 Task: Use Collins Avenue Short Effect in this video Movie B.mp4
Action: Mouse moved to (258, 115)
Screenshot: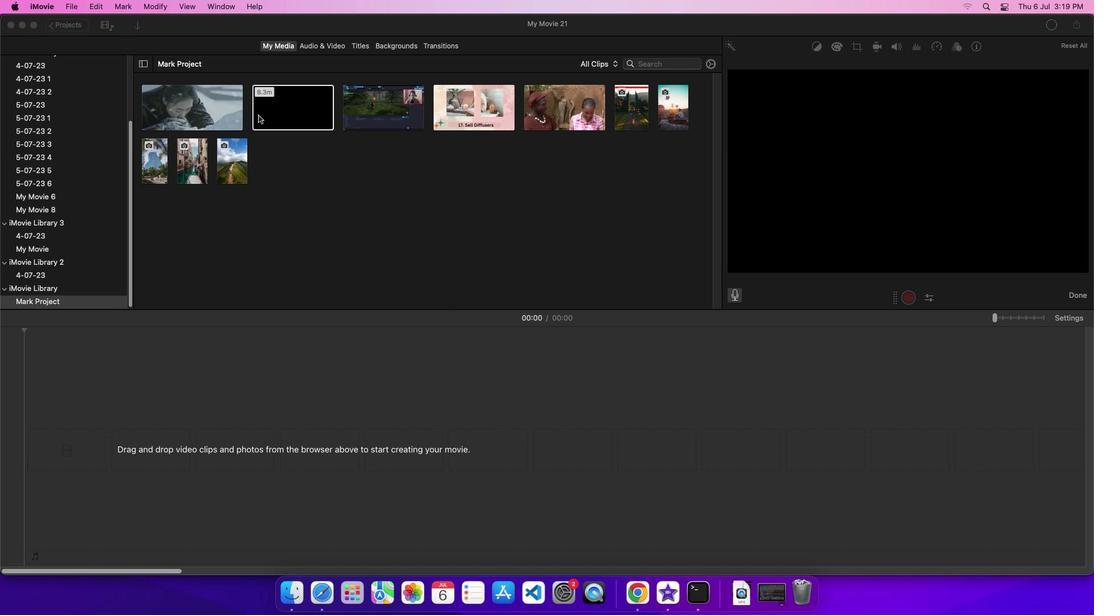 
Action: Mouse pressed left at (258, 115)
Screenshot: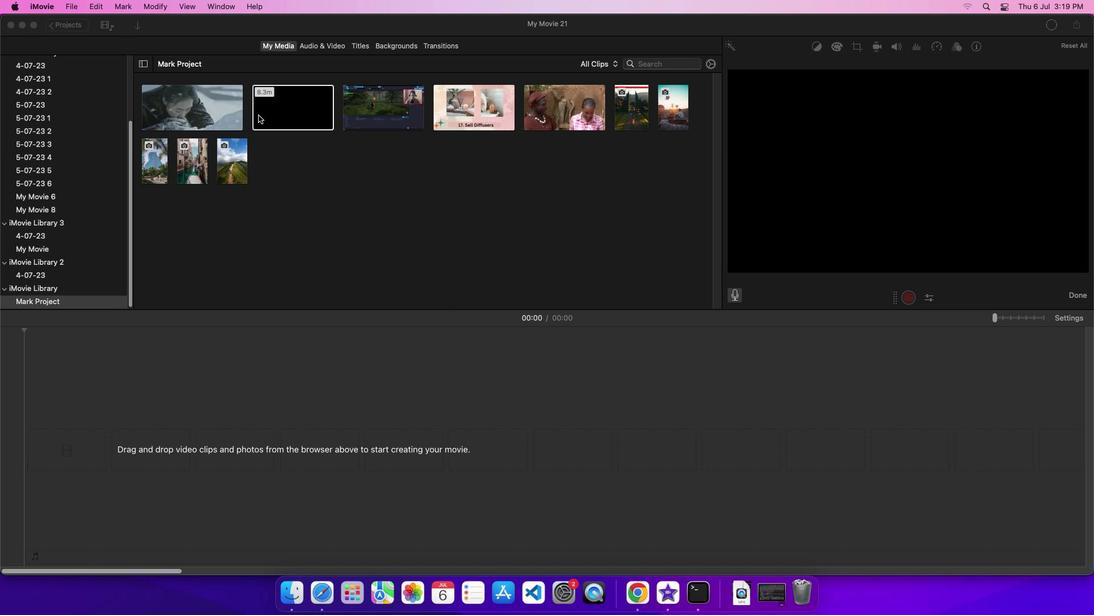 
Action: Mouse moved to (288, 120)
Screenshot: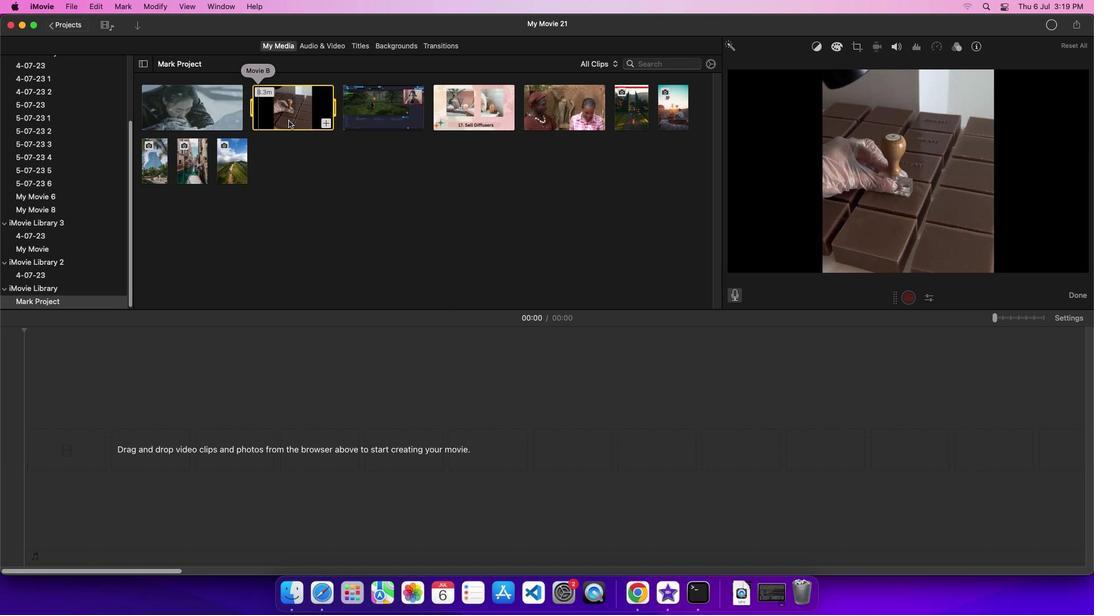
Action: Mouse pressed left at (288, 120)
Screenshot: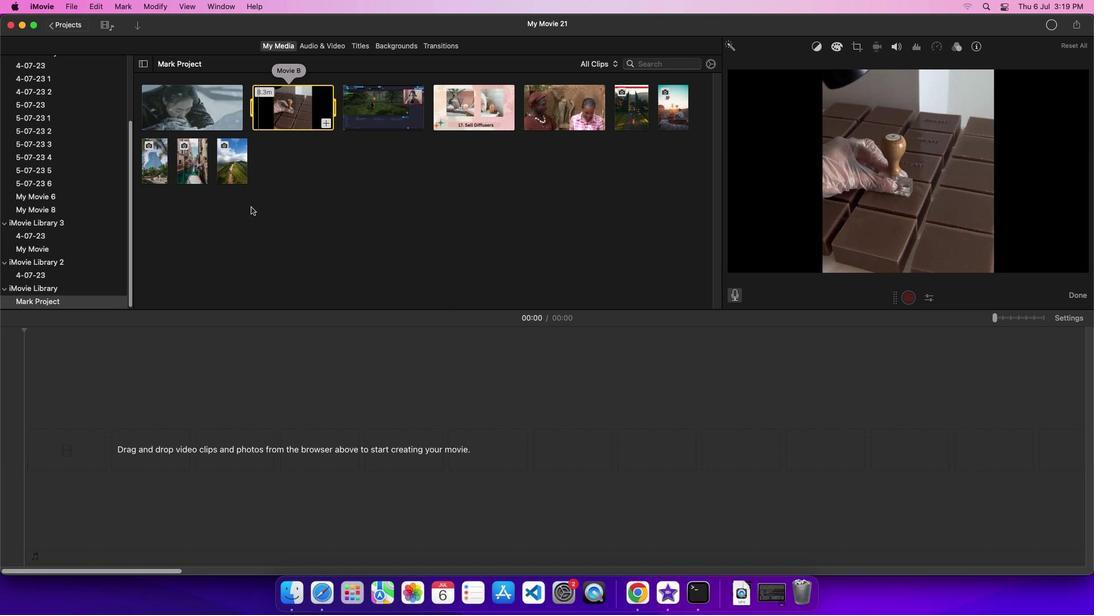 
Action: Mouse moved to (331, 39)
Screenshot: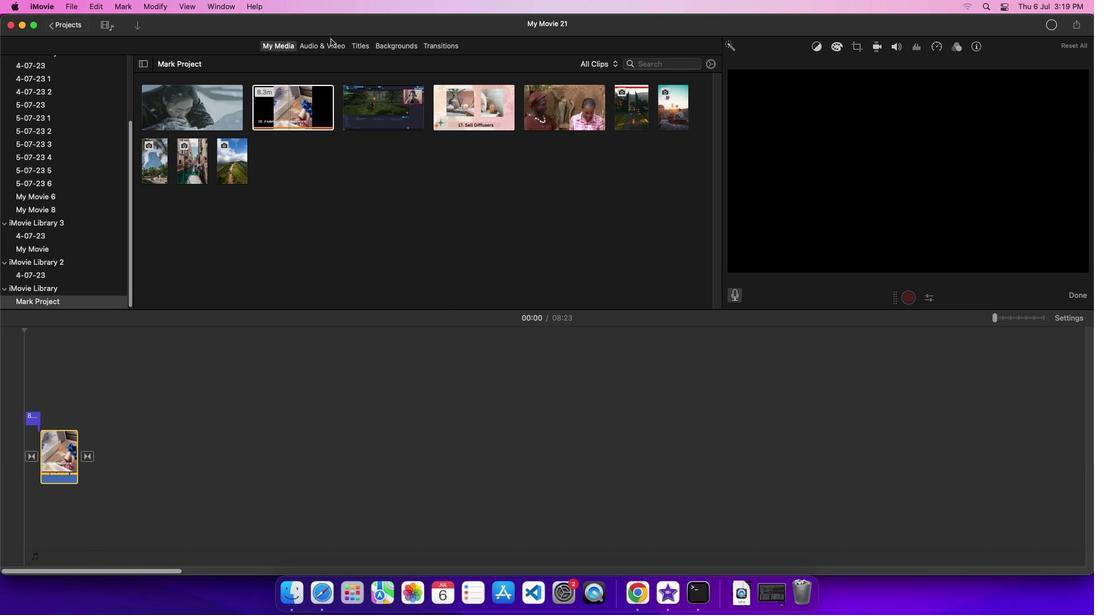 
Action: Mouse pressed left at (331, 39)
Screenshot: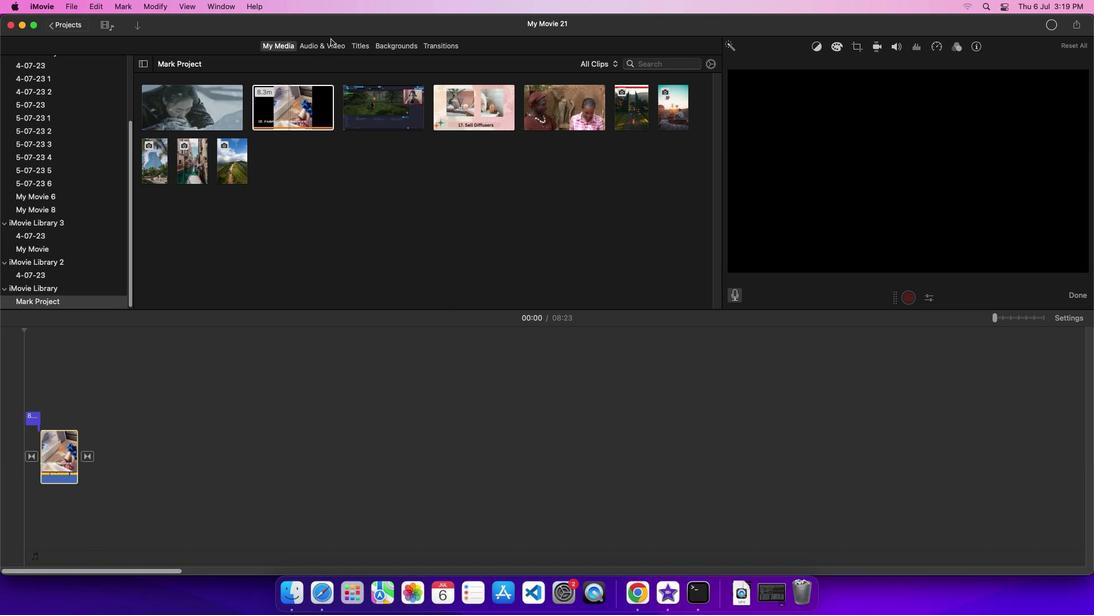 
Action: Mouse moved to (330, 49)
Screenshot: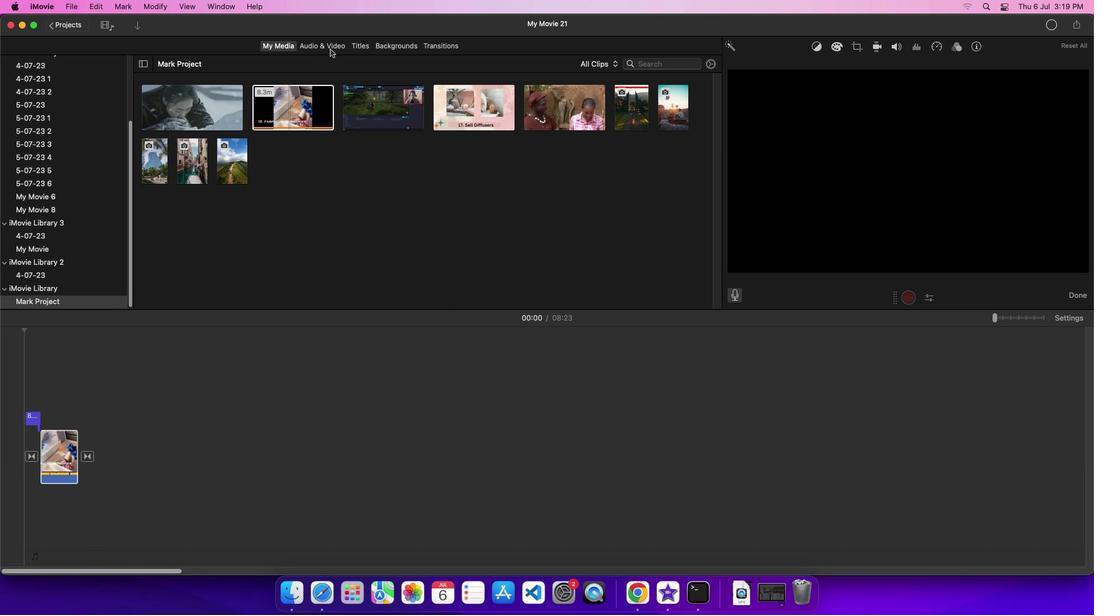 
Action: Mouse pressed left at (330, 49)
Screenshot: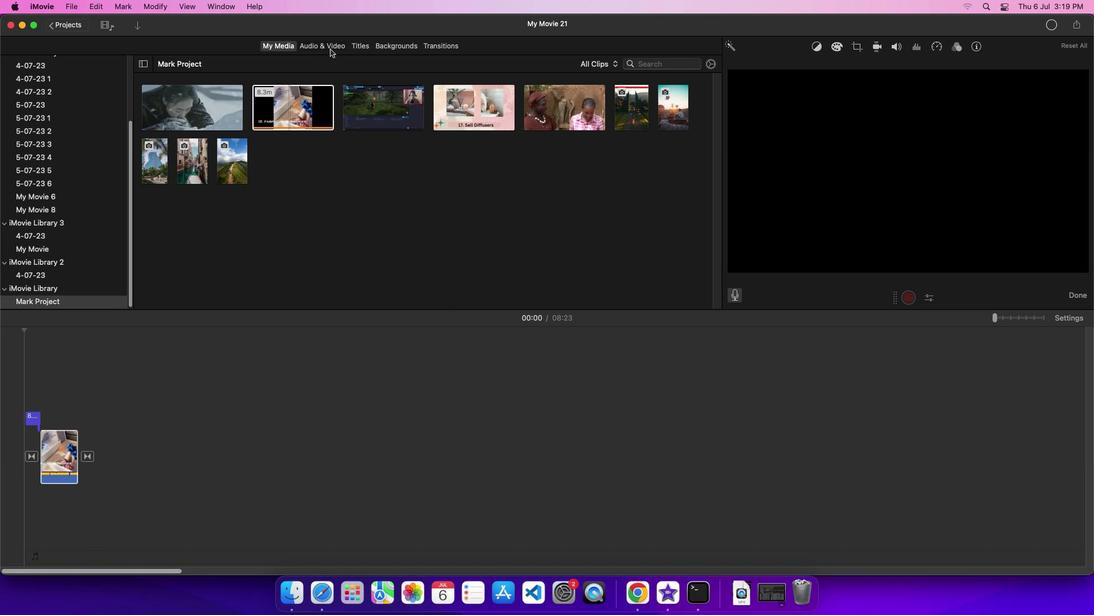 
Action: Mouse moved to (68, 102)
Screenshot: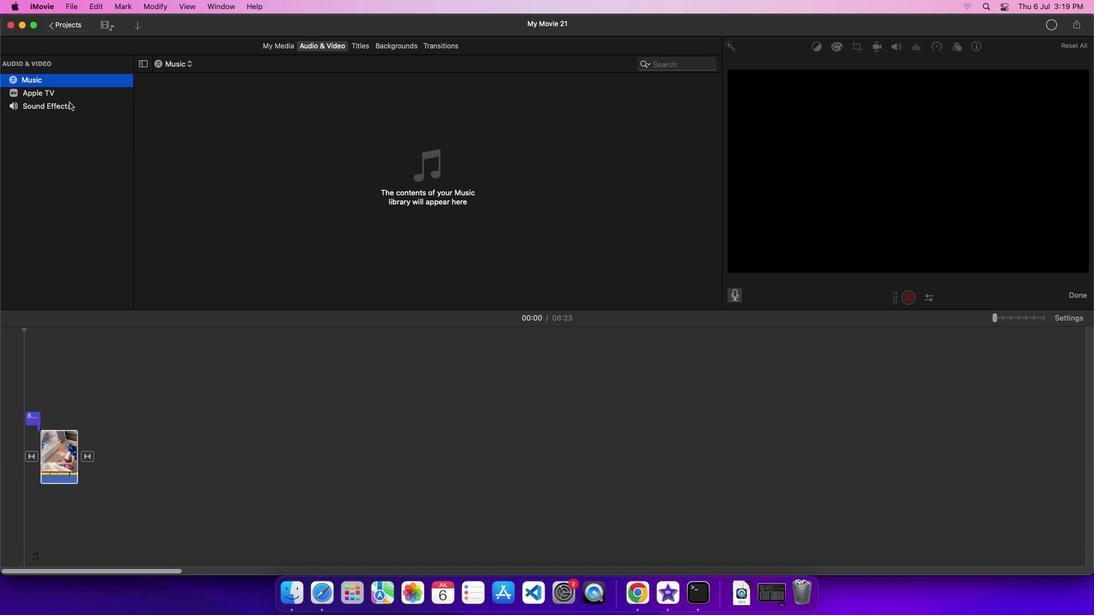 
Action: Mouse pressed left at (68, 102)
Screenshot: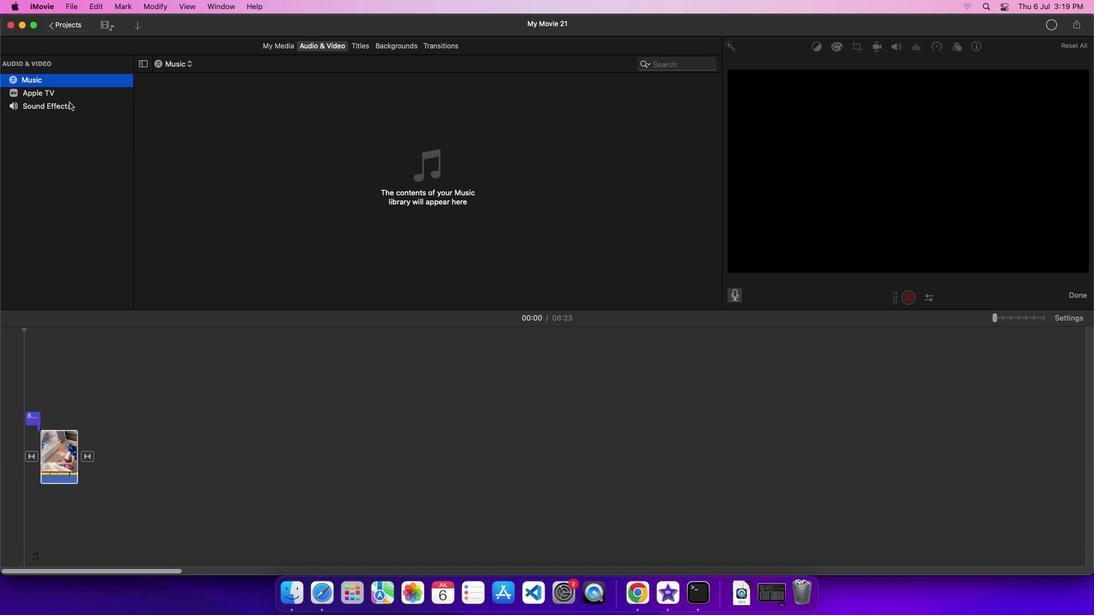 
Action: Mouse moved to (221, 276)
Screenshot: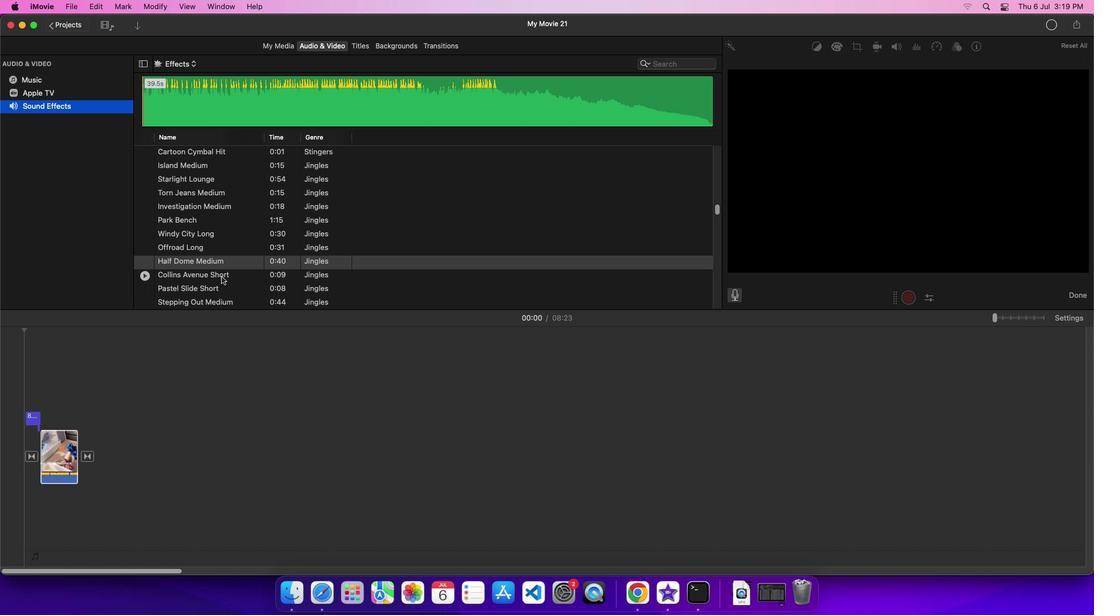
Action: Mouse pressed left at (221, 276)
Screenshot: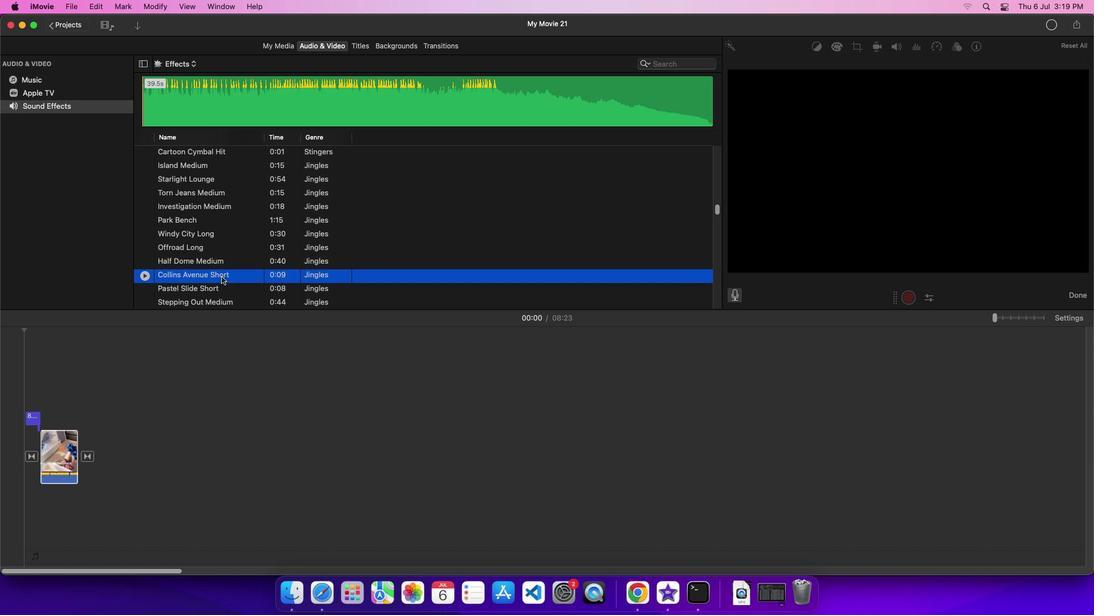 
Action: Mouse moved to (237, 275)
Screenshot: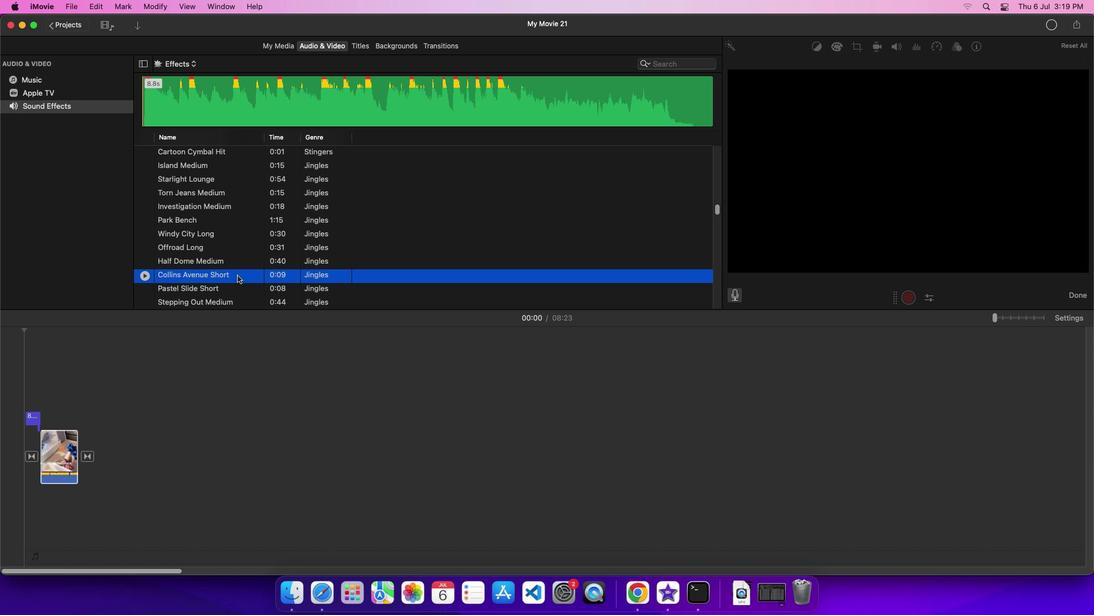 
Action: Mouse pressed left at (237, 275)
Screenshot: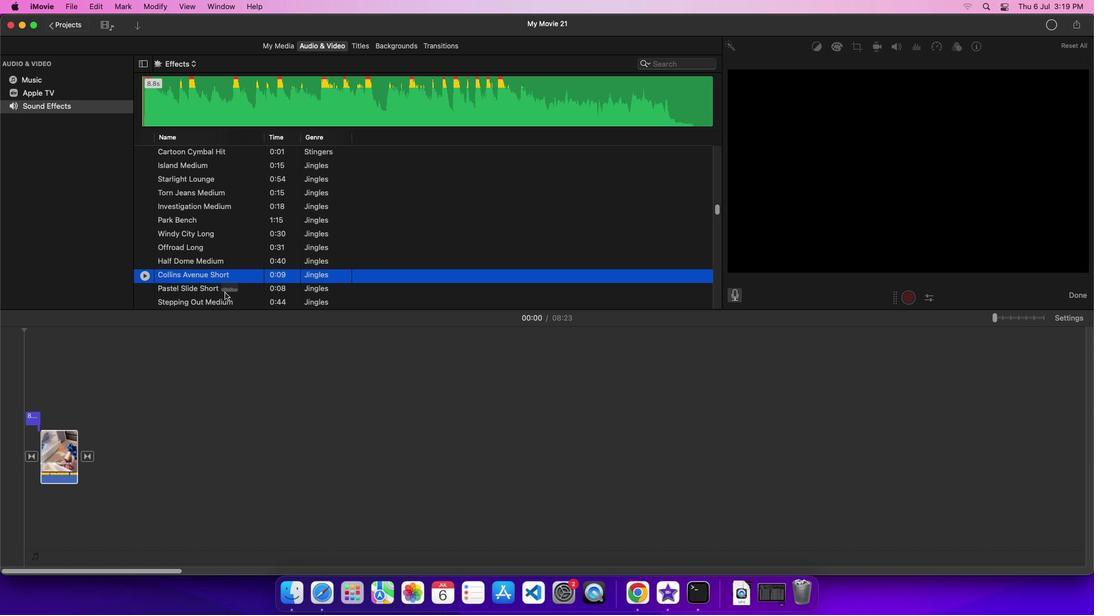 
Action: Mouse moved to (88, 457)
Screenshot: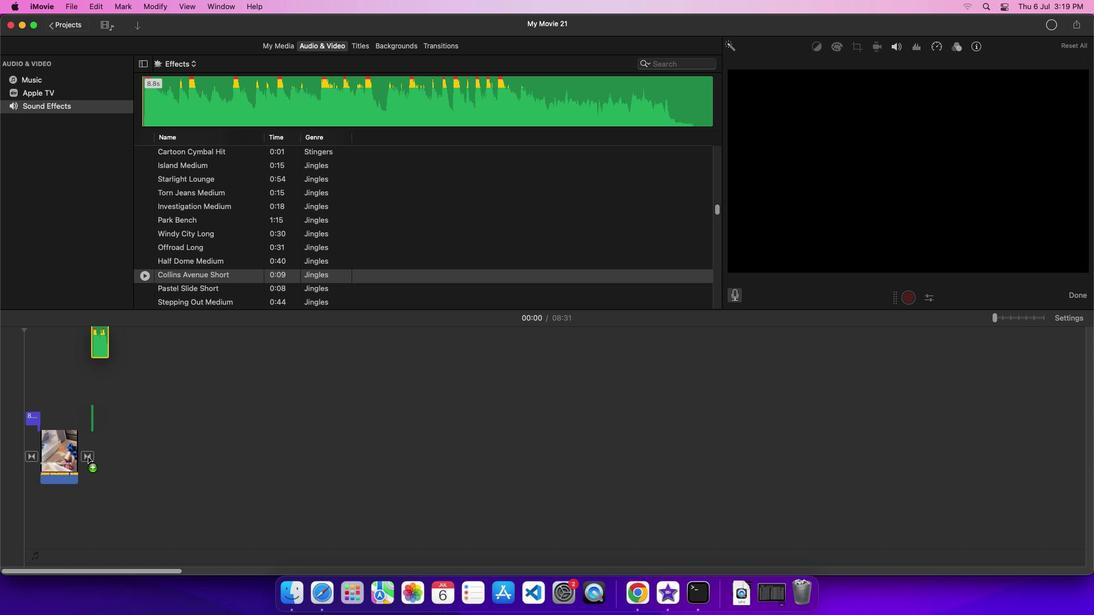 
